 Task: Schedule a 30-minute meeting to plan a product launch.
Action: Mouse moved to (79, 155)
Screenshot: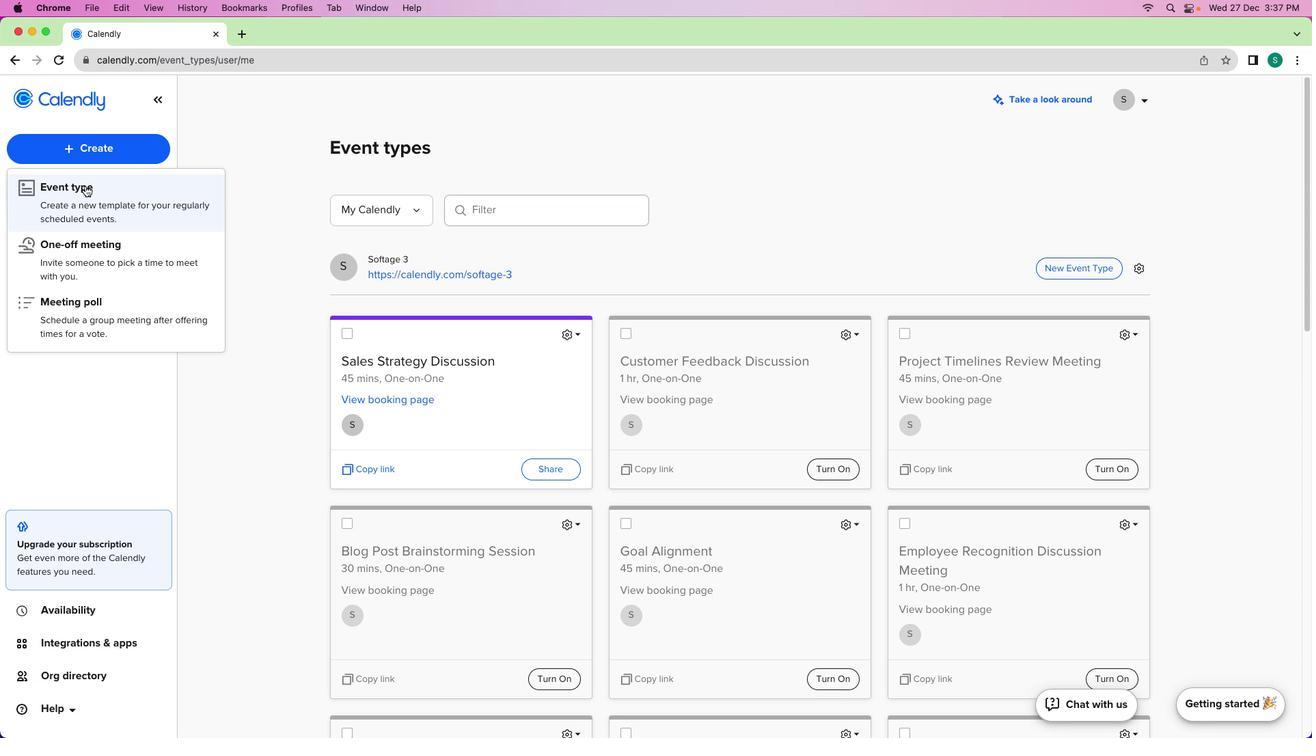
Action: Mouse pressed left at (79, 155)
Screenshot: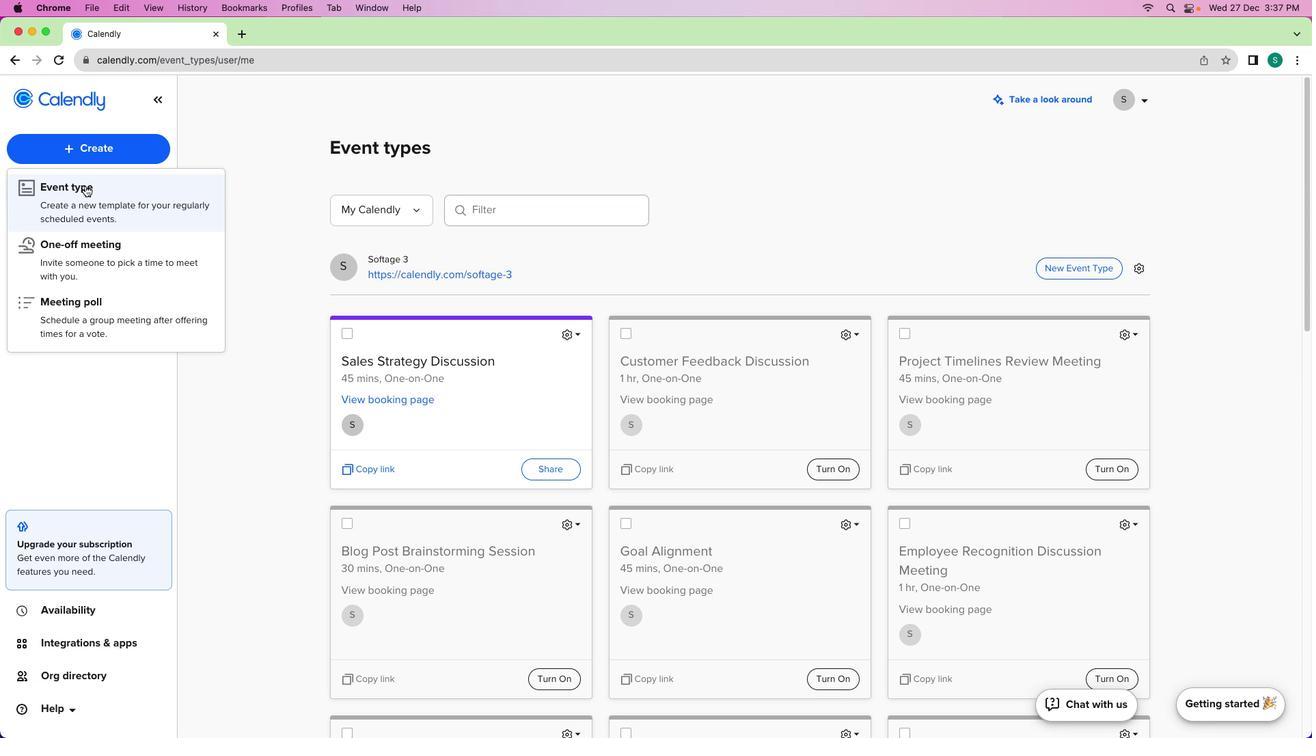 
Action: Mouse moved to (85, 185)
Screenshot: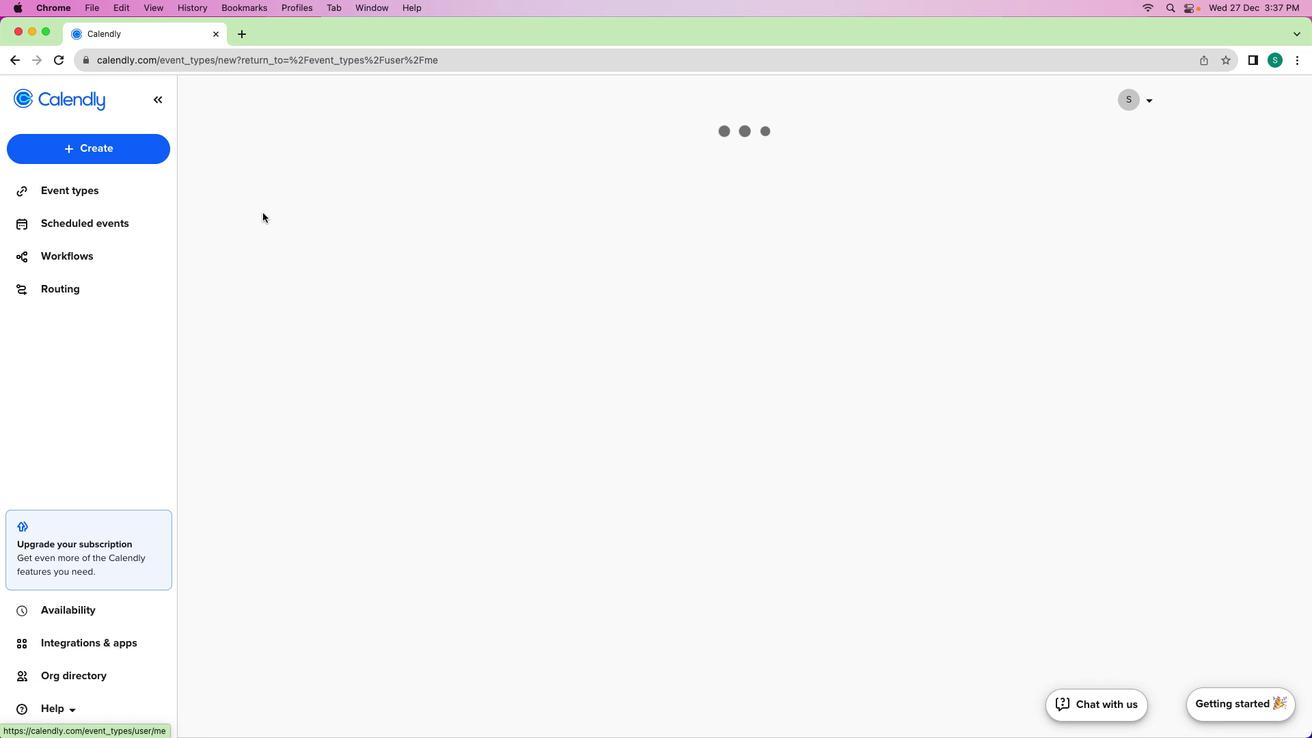 
Action: Mouse pressed left at (85, 185)
Screenshot: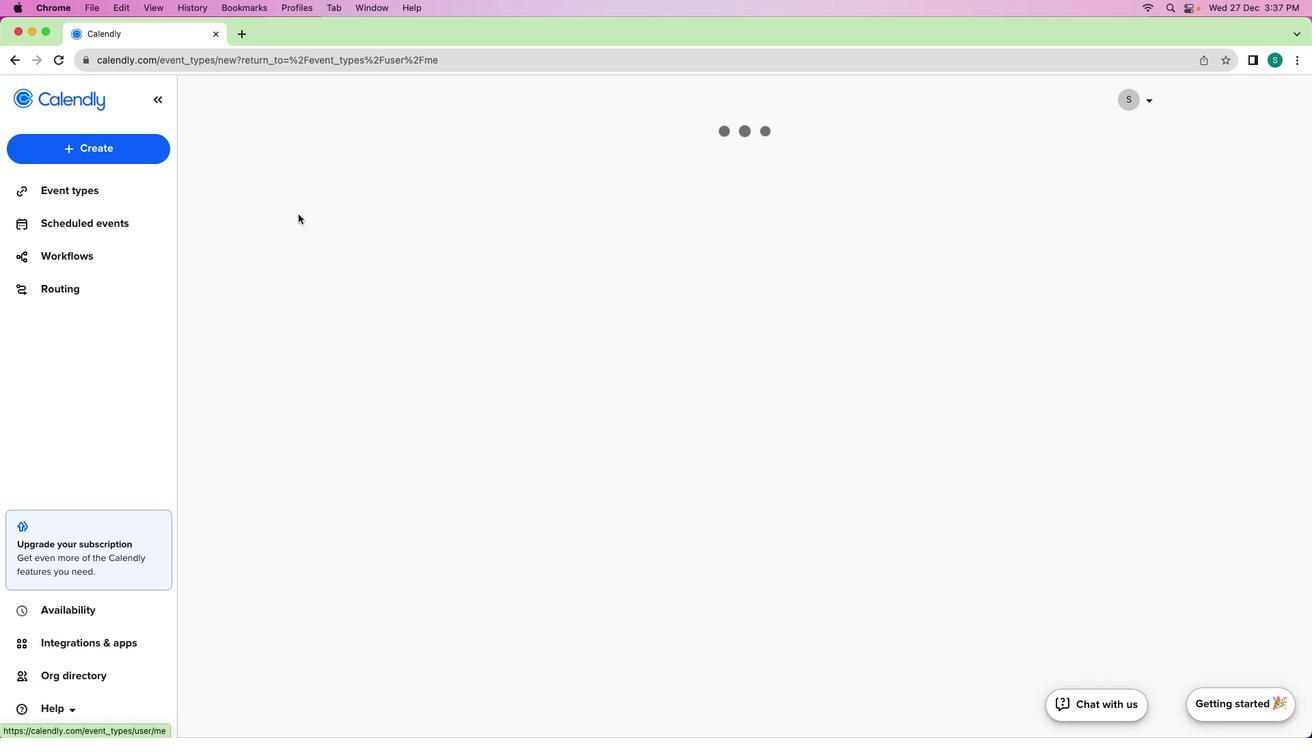 
Action: Mouse moved to (487, 265)
Screenshot: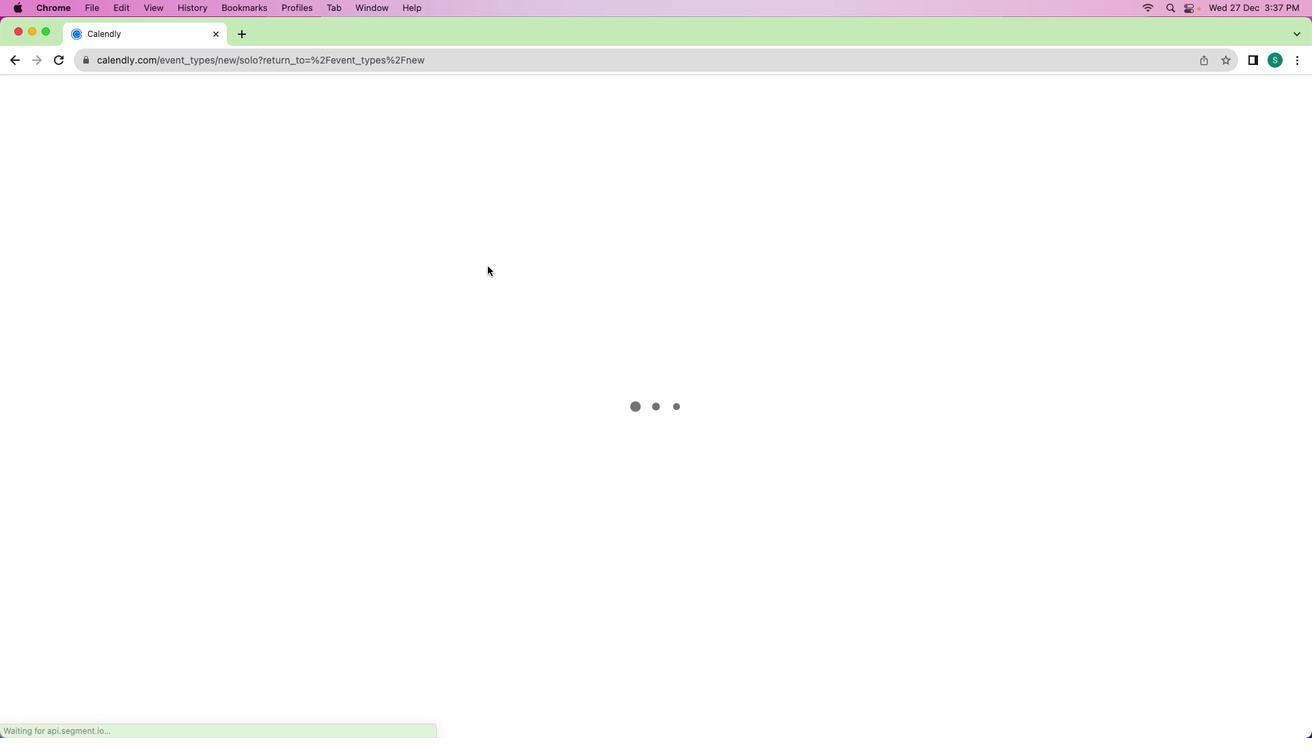 
Action: Mouse pressed left at (487, 265)
Screenshot: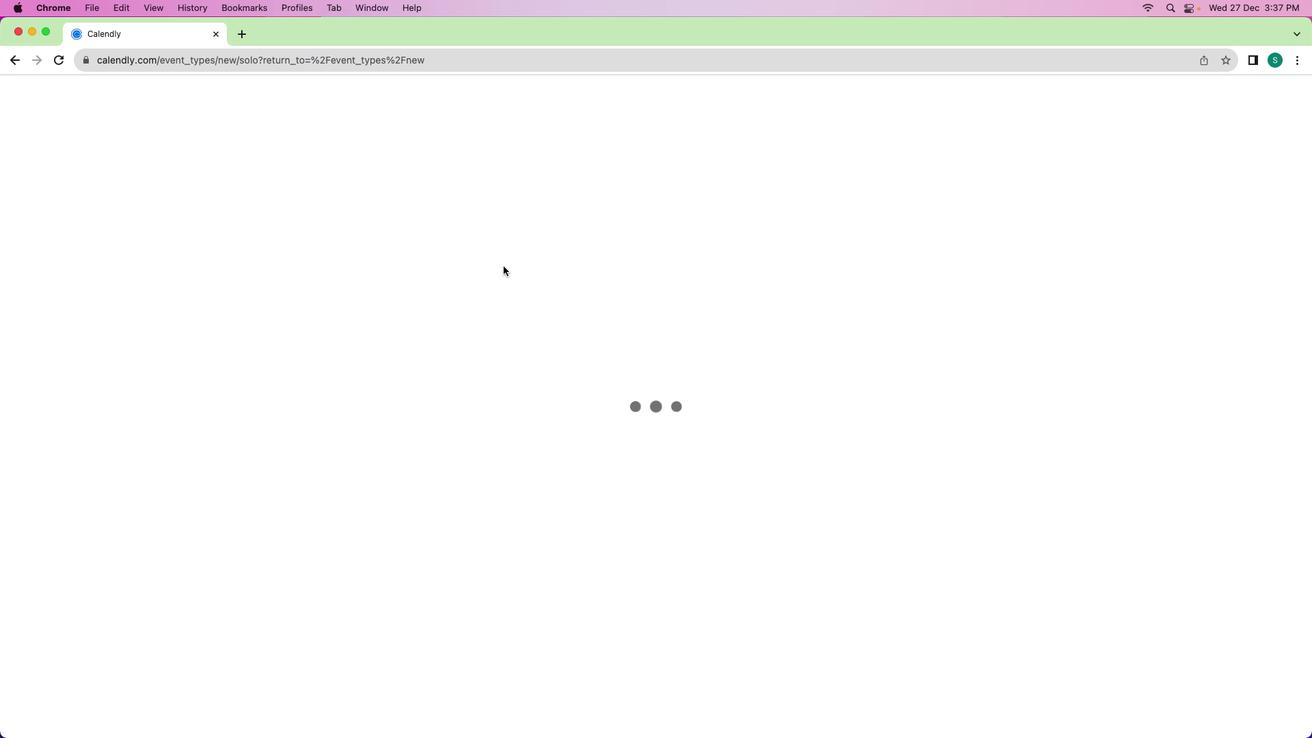 
Action: Mouse moved to (205, 214)
Screenshot: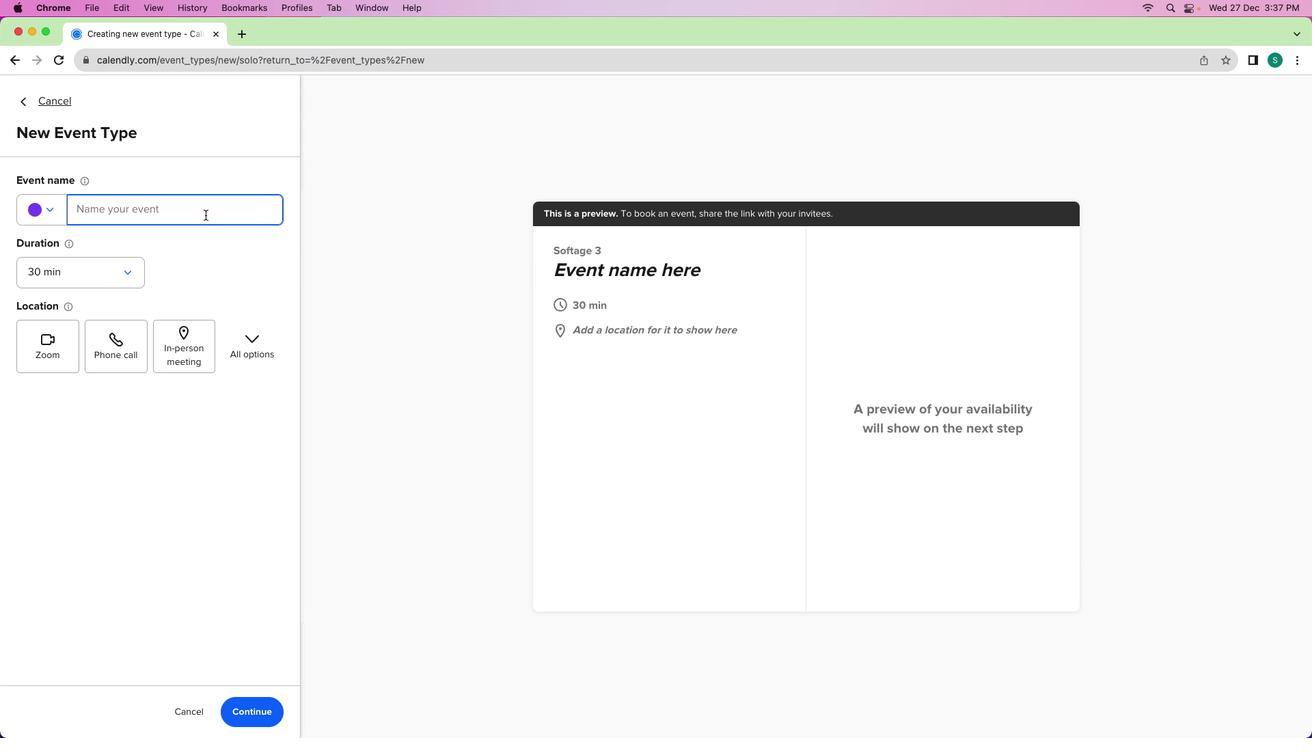 
Action: Mouse pressed left at (205, 214)
Screenshot: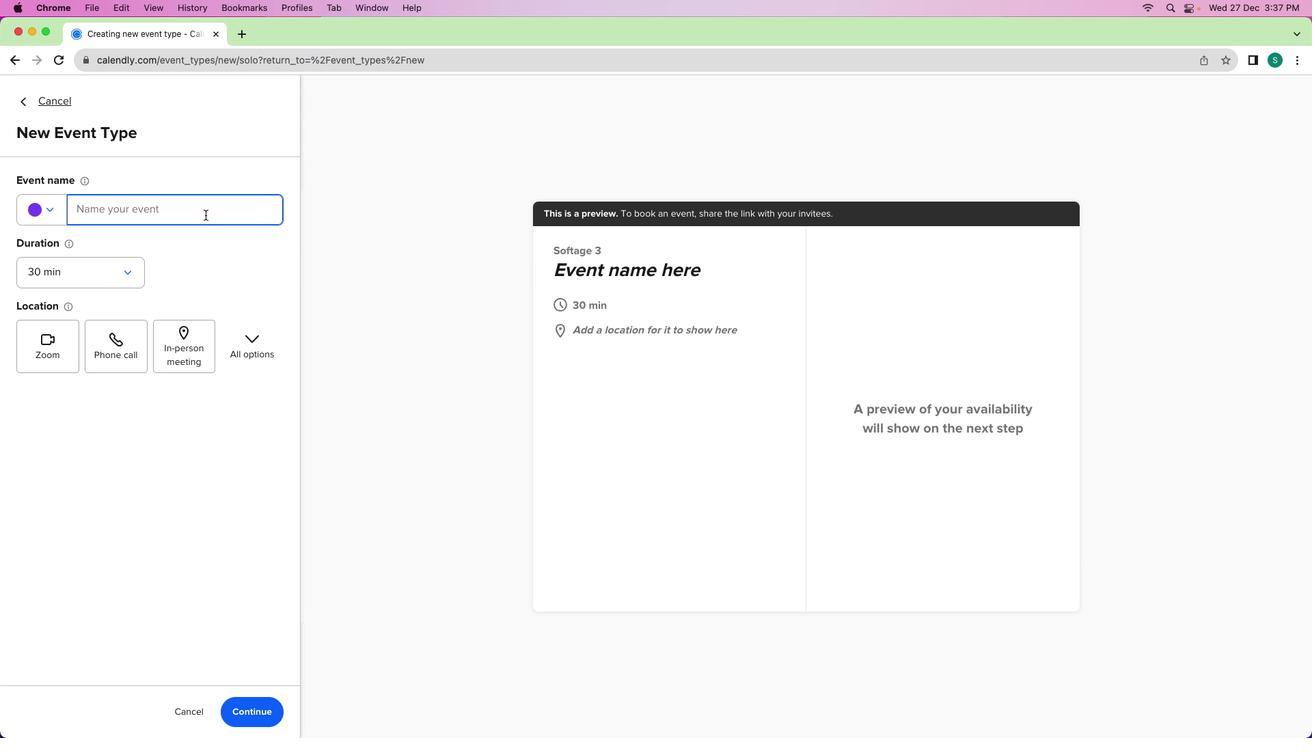 
Action: Mouse moved to (205, 214)
Screenshot: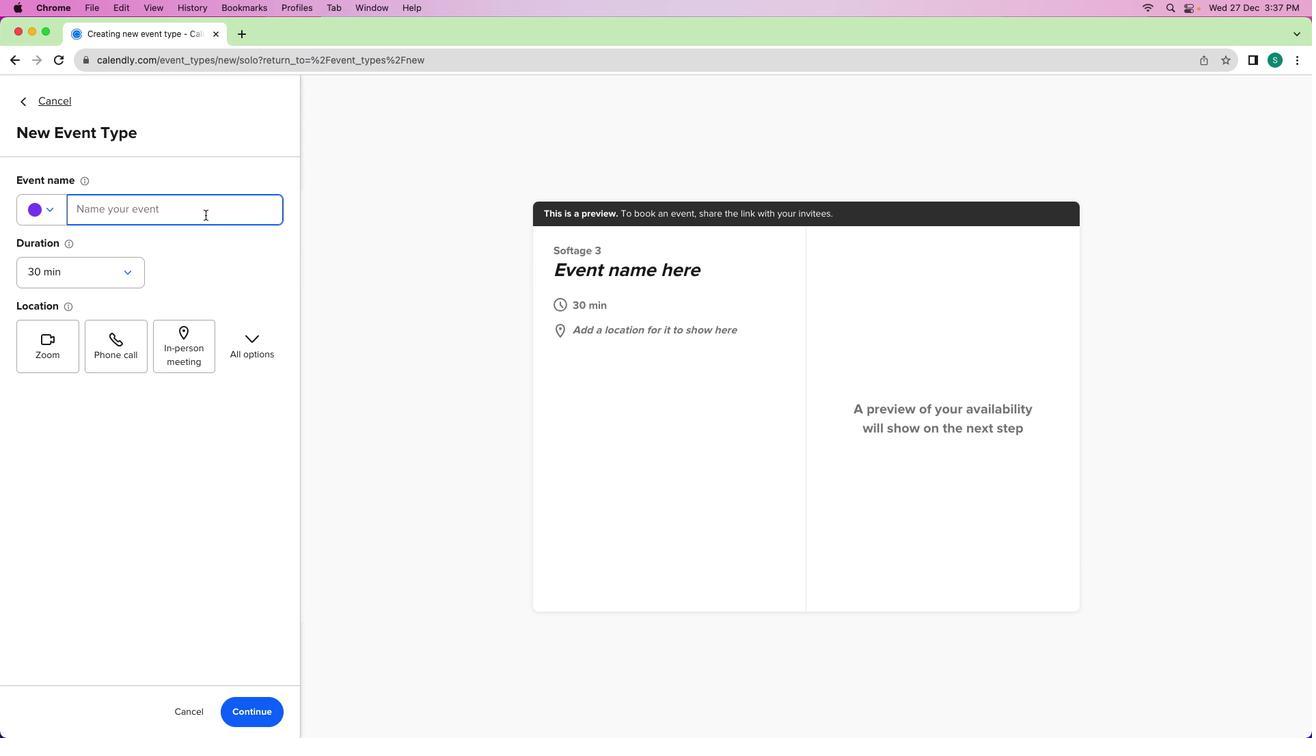 
Action: Key pressed Key.shift'P''r''o''d''u''c''t'Key.spaceKey.shift'L''a''u''n''c''h'Key.spaceKey.shift'P''l''a''n''n''i''n''g'Key.spaceKey.shift'M''e''e''t''i''n''g'
Screenshot: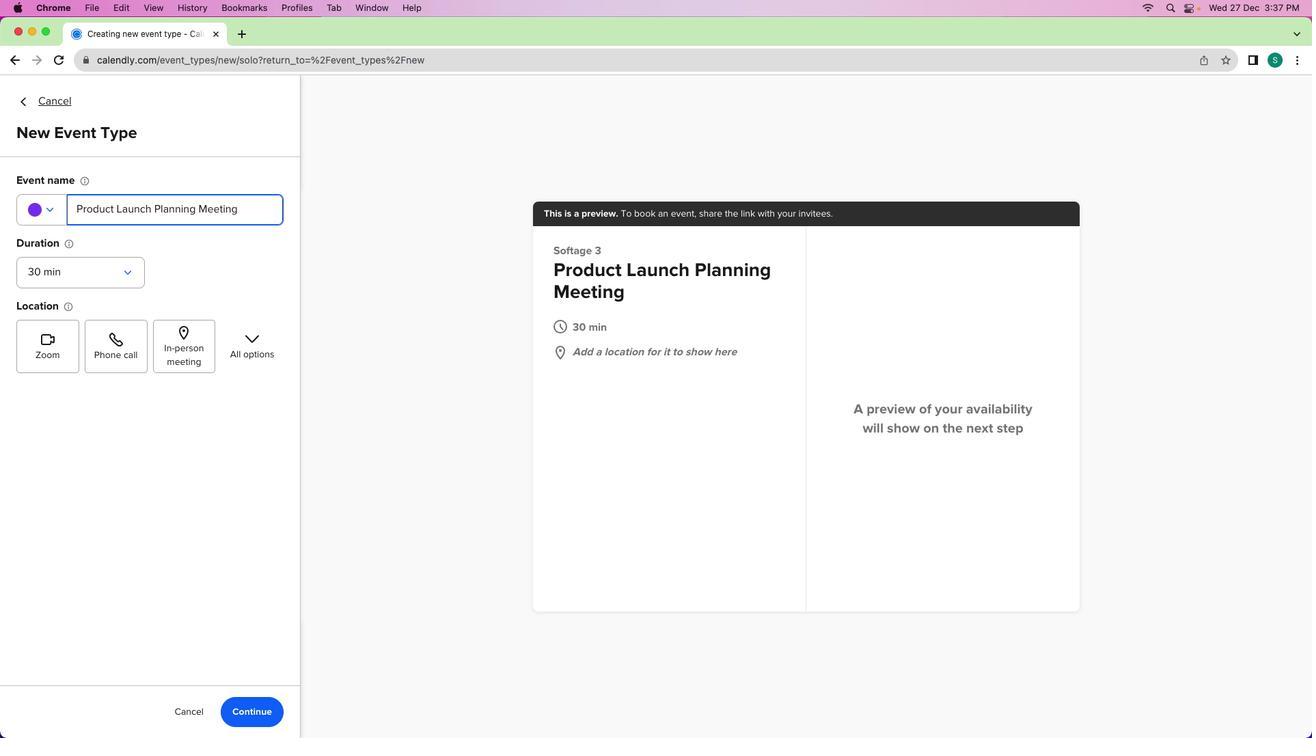 
Action: Mouse moved to (112, 274)
Screenshot: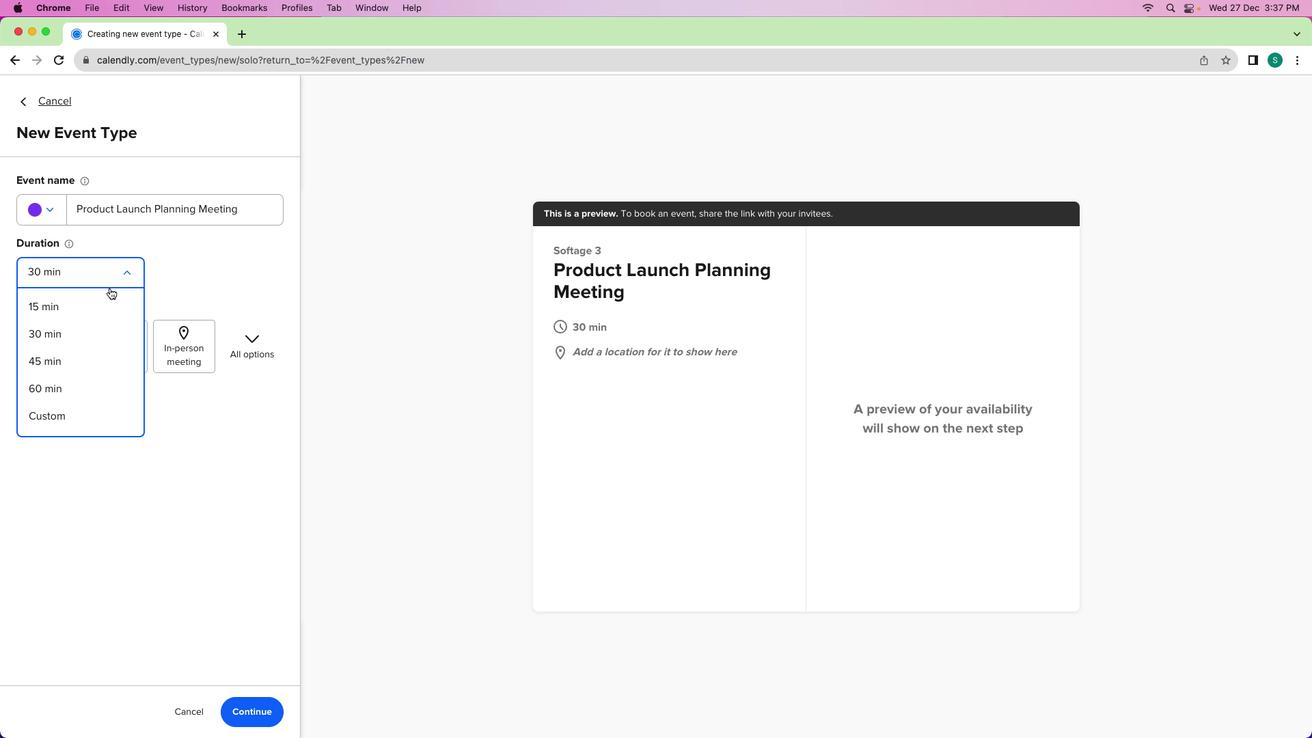 
Action: Mouse pressed left at (112, 274)
Screenshot: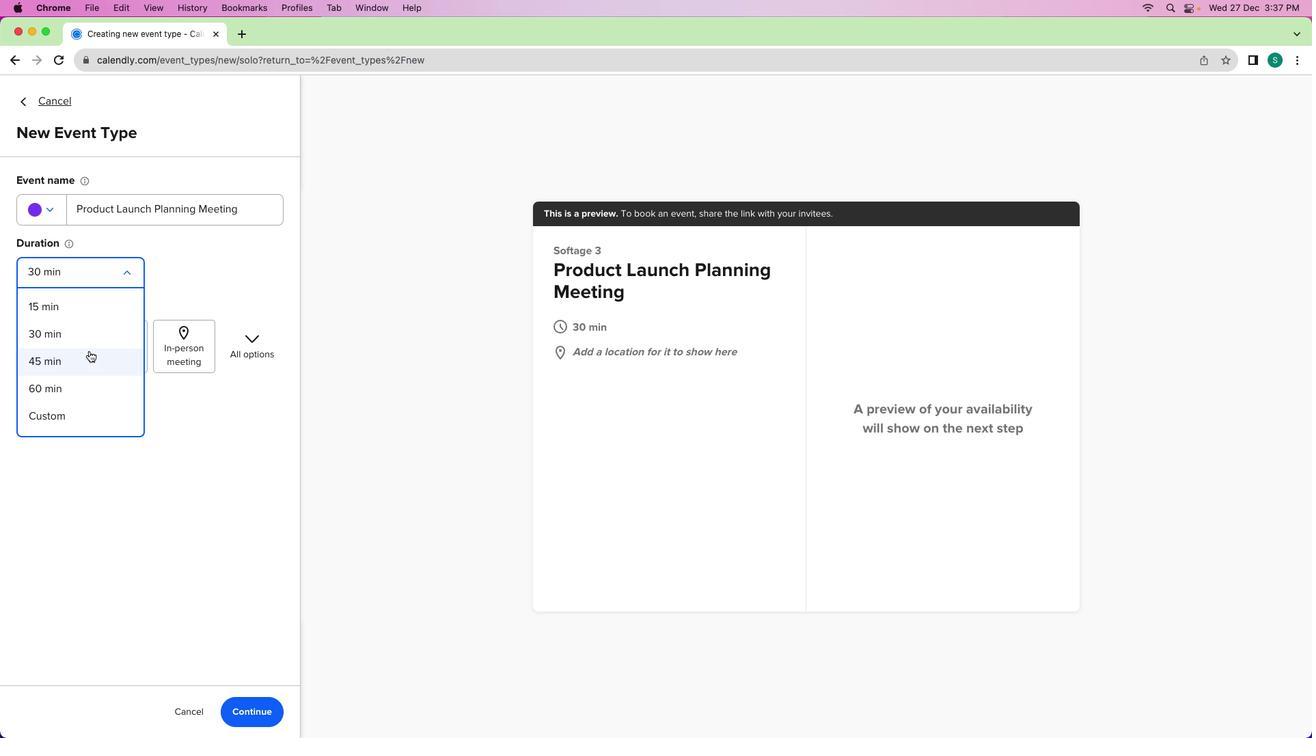 
Action: Mouse moved to (77, 326)
Screenshot: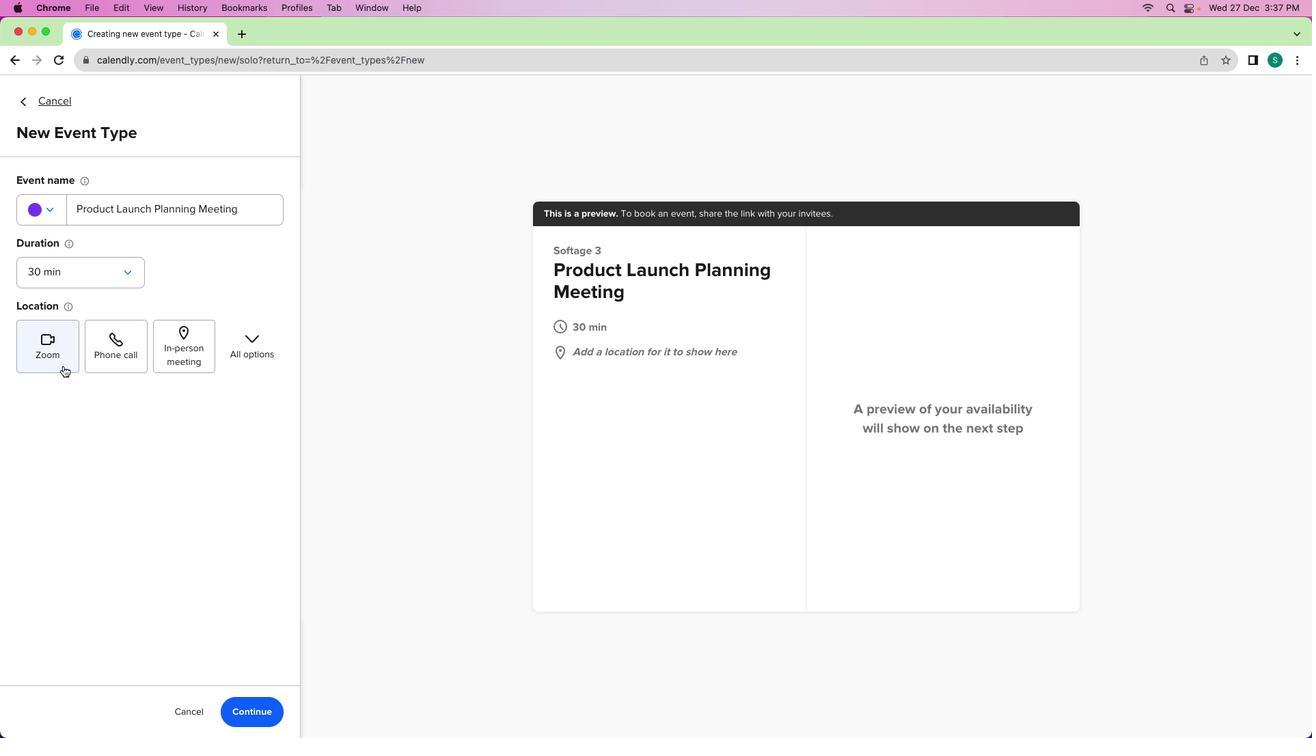 
Action: Mouse pressed left at (77, 326)
Screenshot: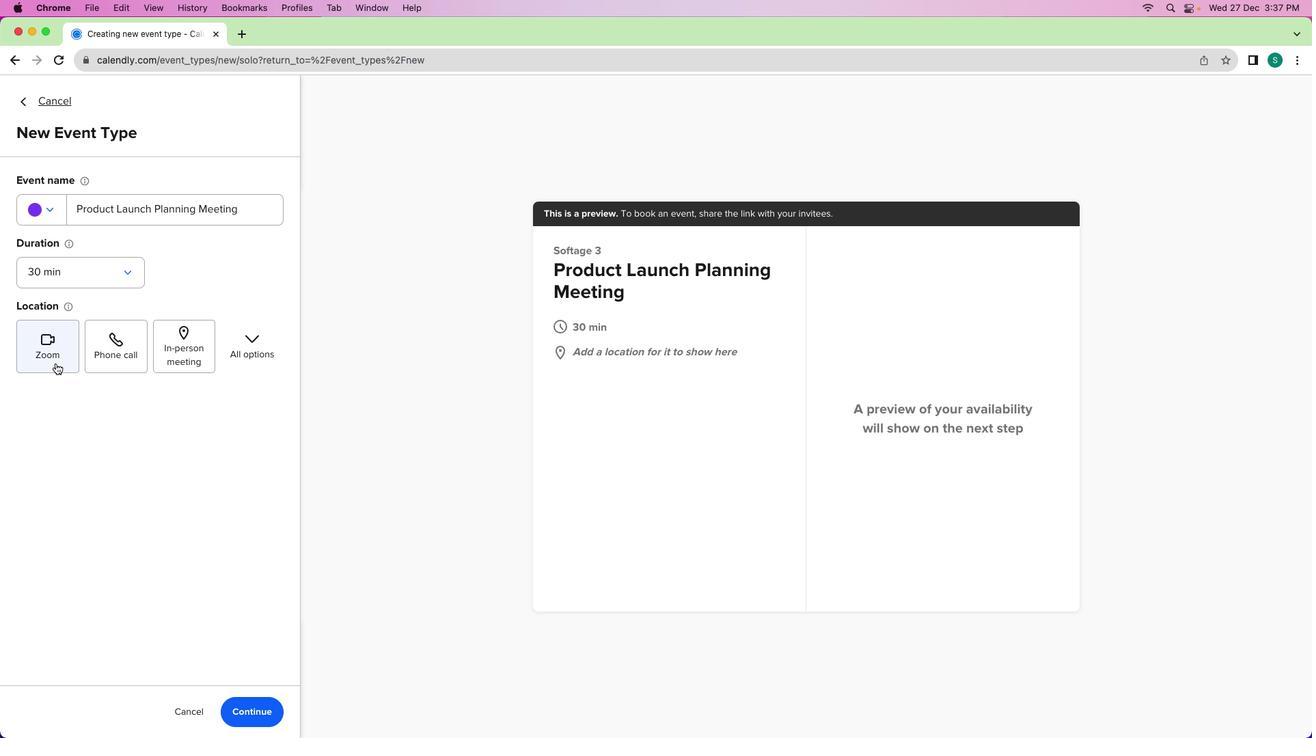 
Action: Mouse moved to (55, 363)
Screenshot: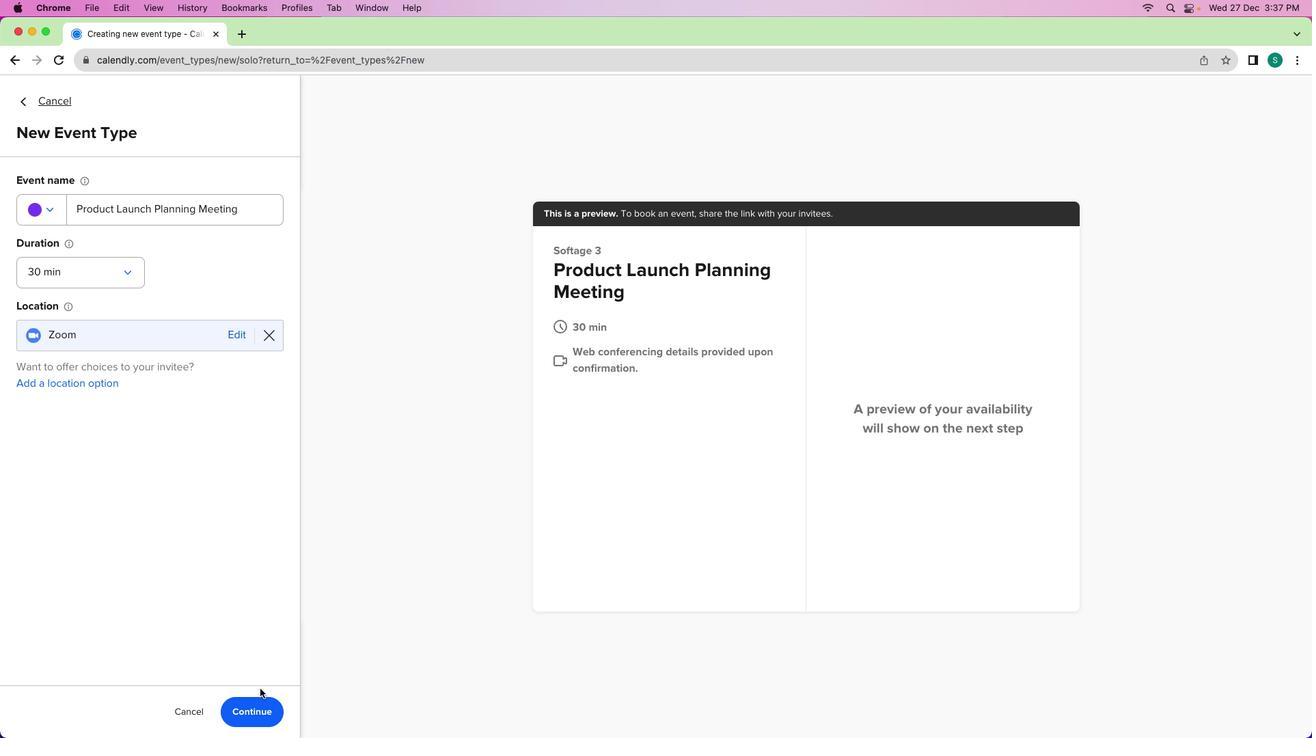 
Action: Mouse pressed left at (55, 363)
Screenshot: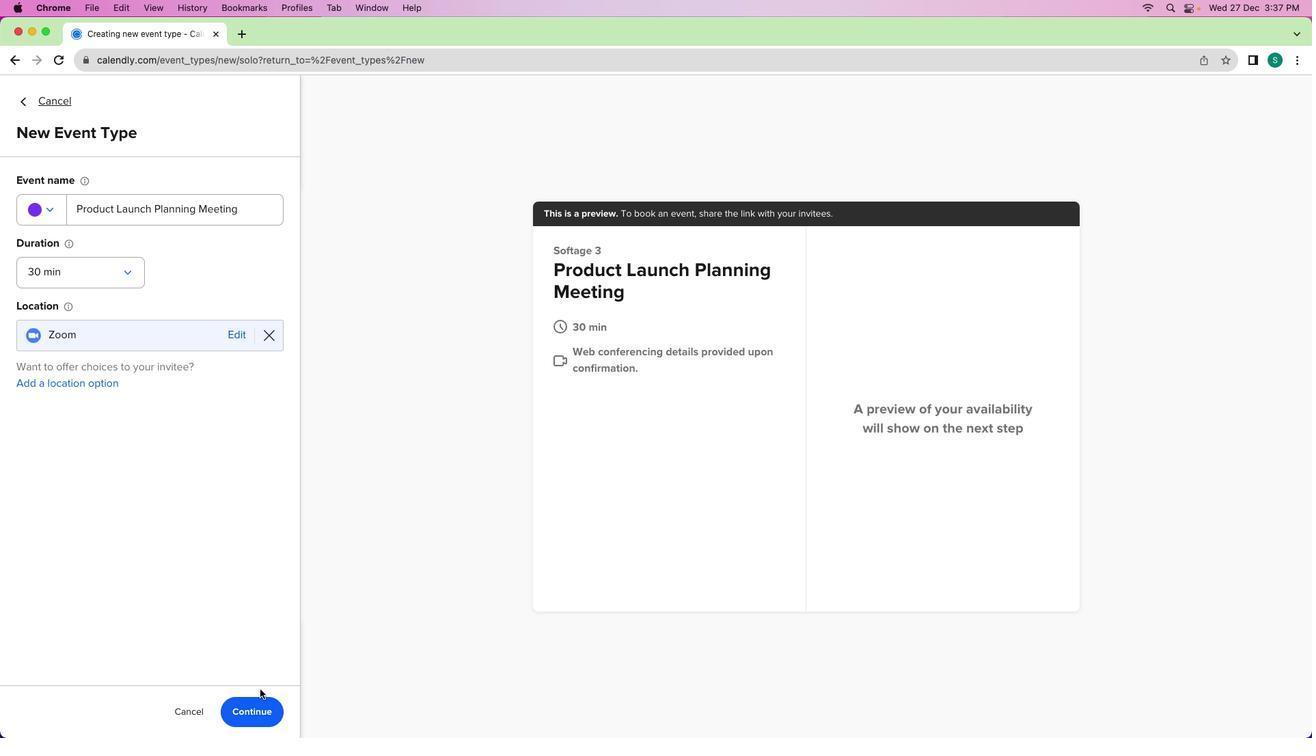 
Action: Mouse moved to (257, 700)
Screenshot: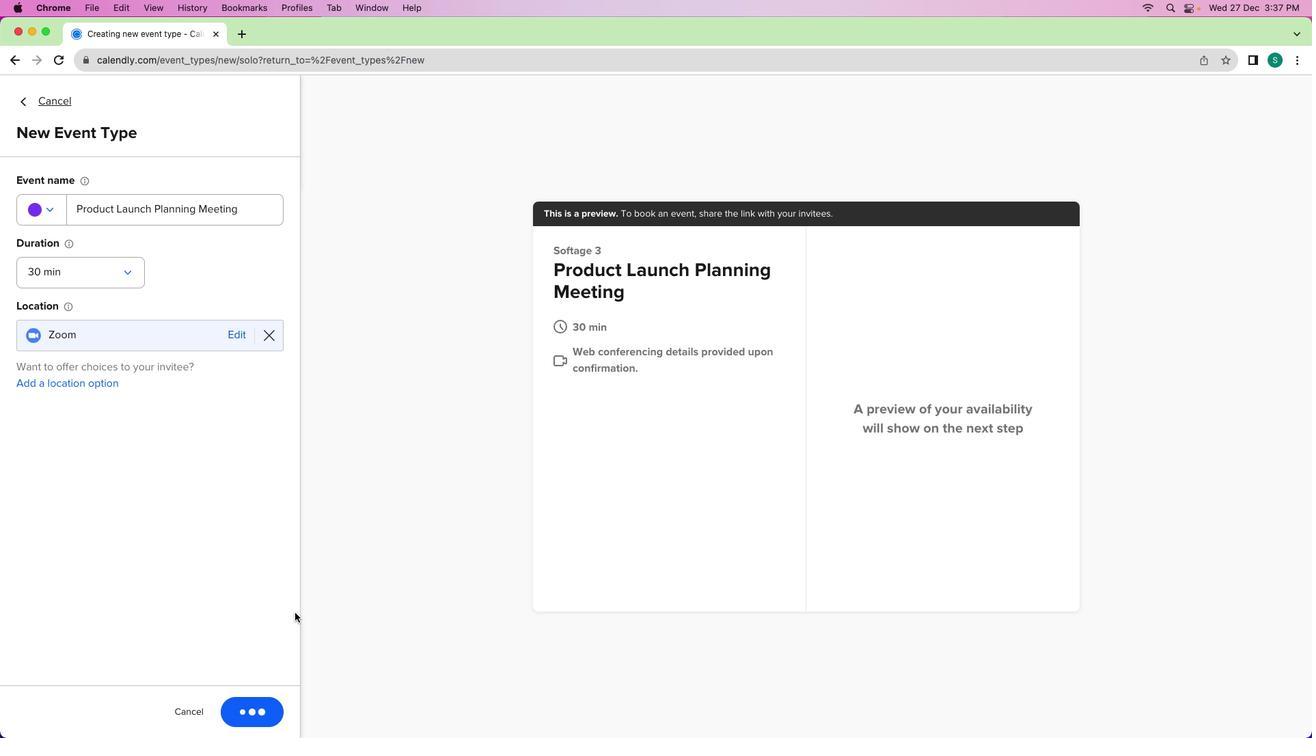 
Action: Mouse pressed left at (257, 700)
Screenshot: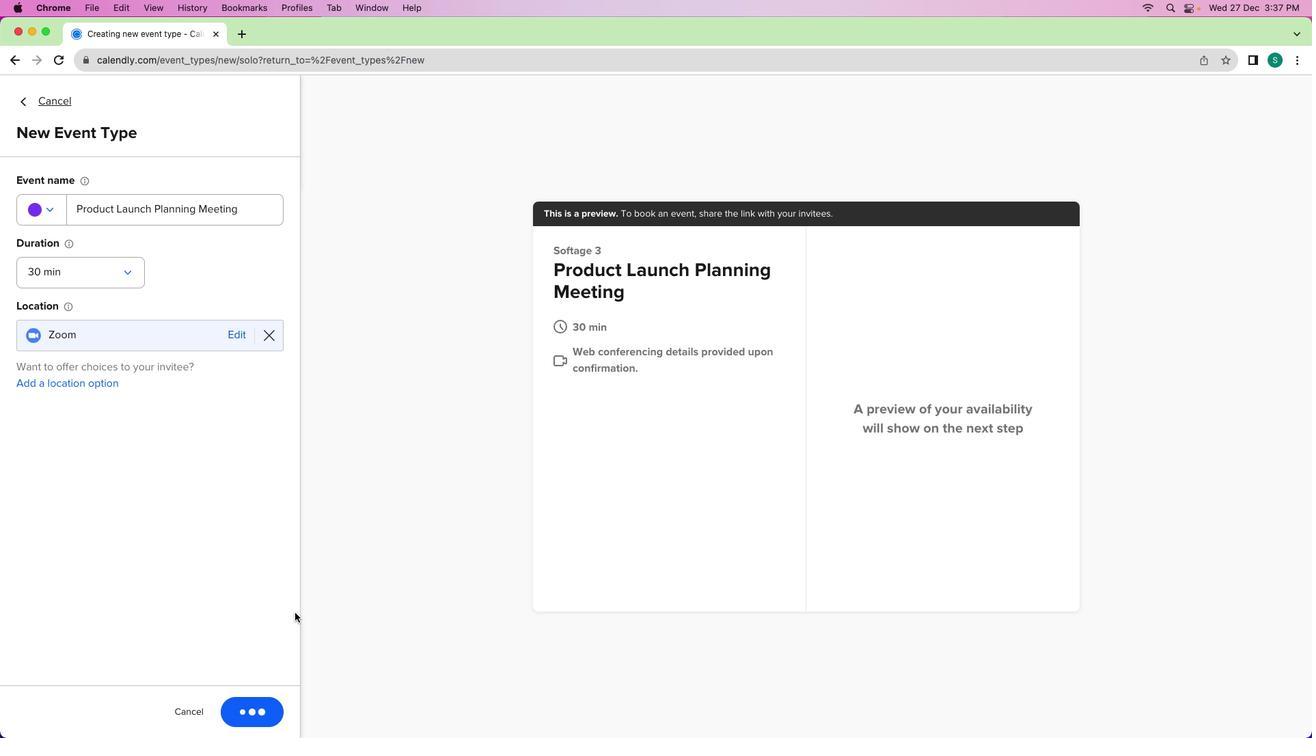 
Action: Mouse moved to (180, 242)
Screenshot: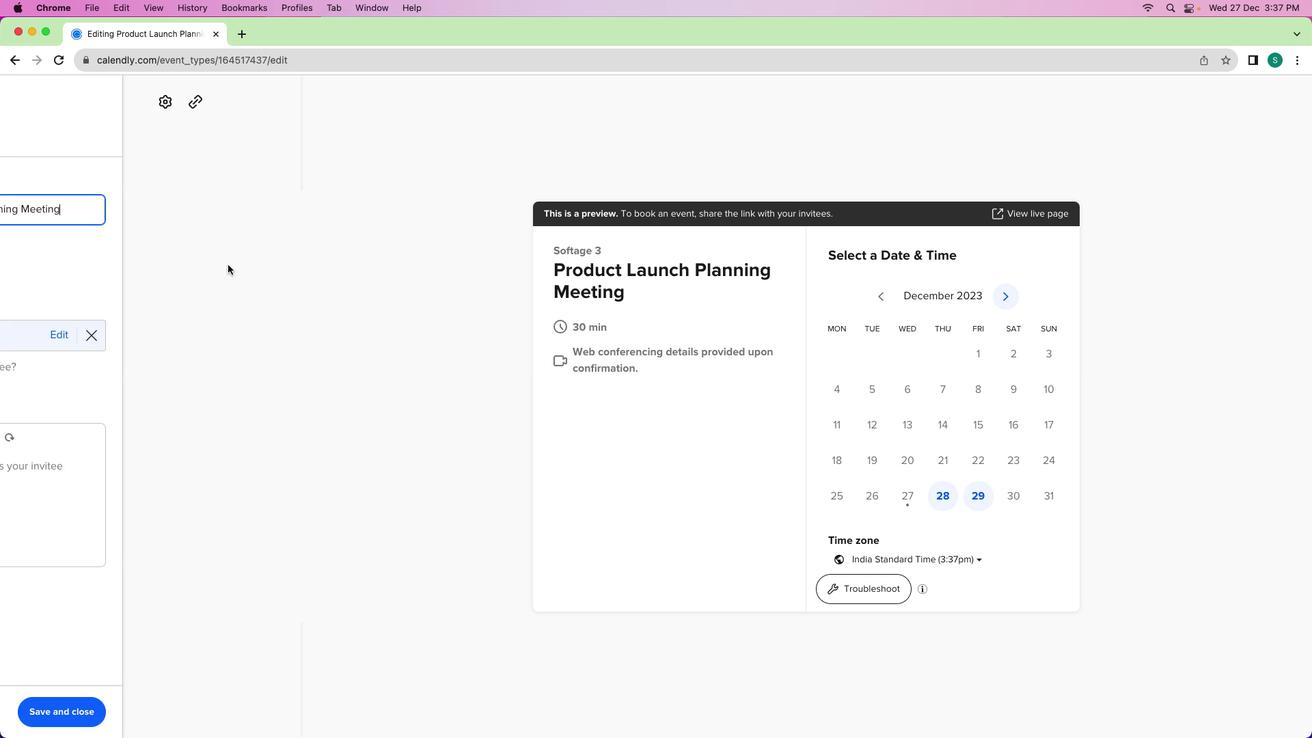 
Action: Mouse pressed left at (180, 242)
Screenshot: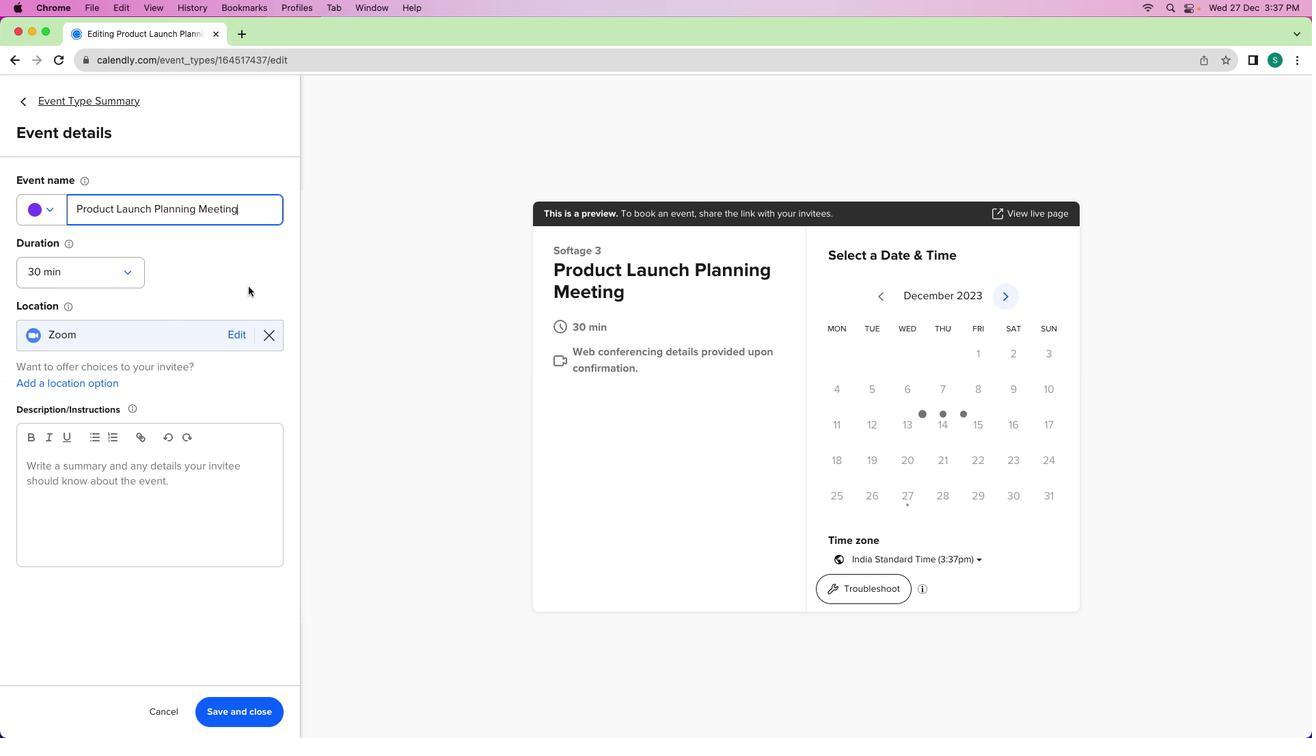 
Action: Mouse moved to (129, 470)
Screenshot: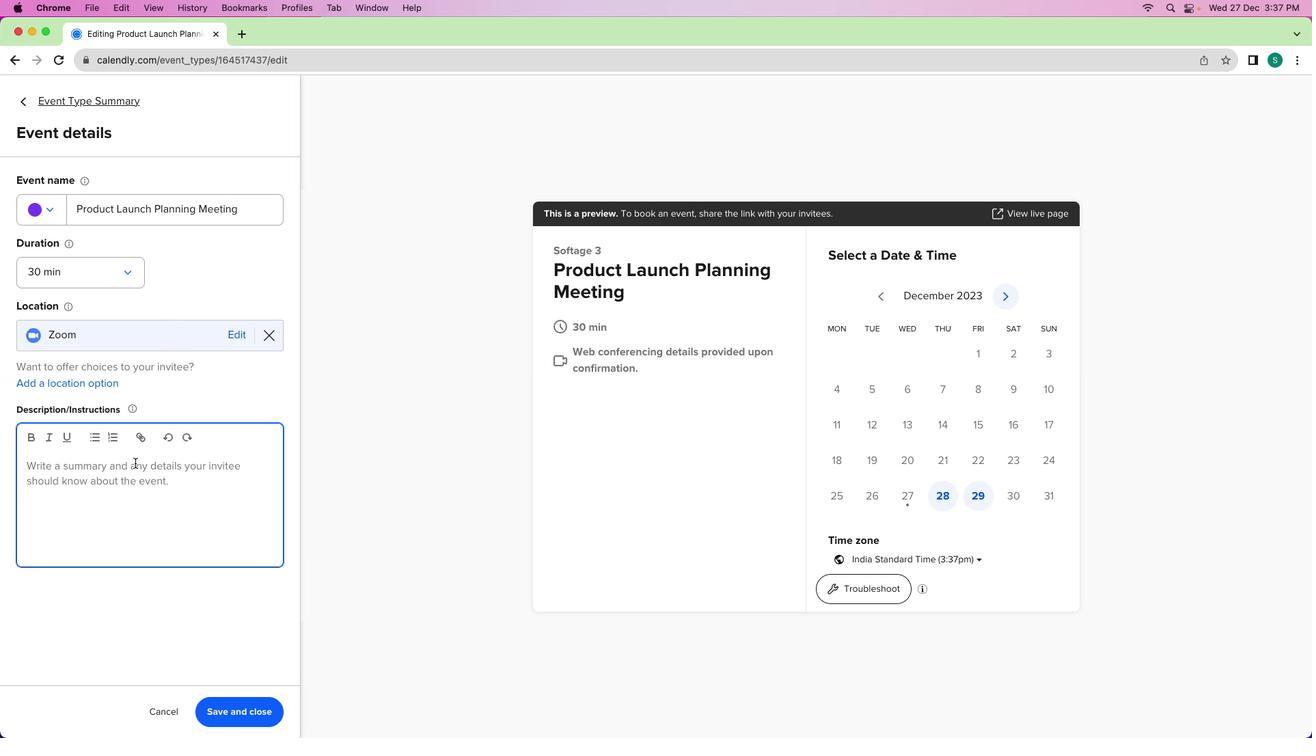 
Action: Mouse pressed left at (129, 470)
Screenshot: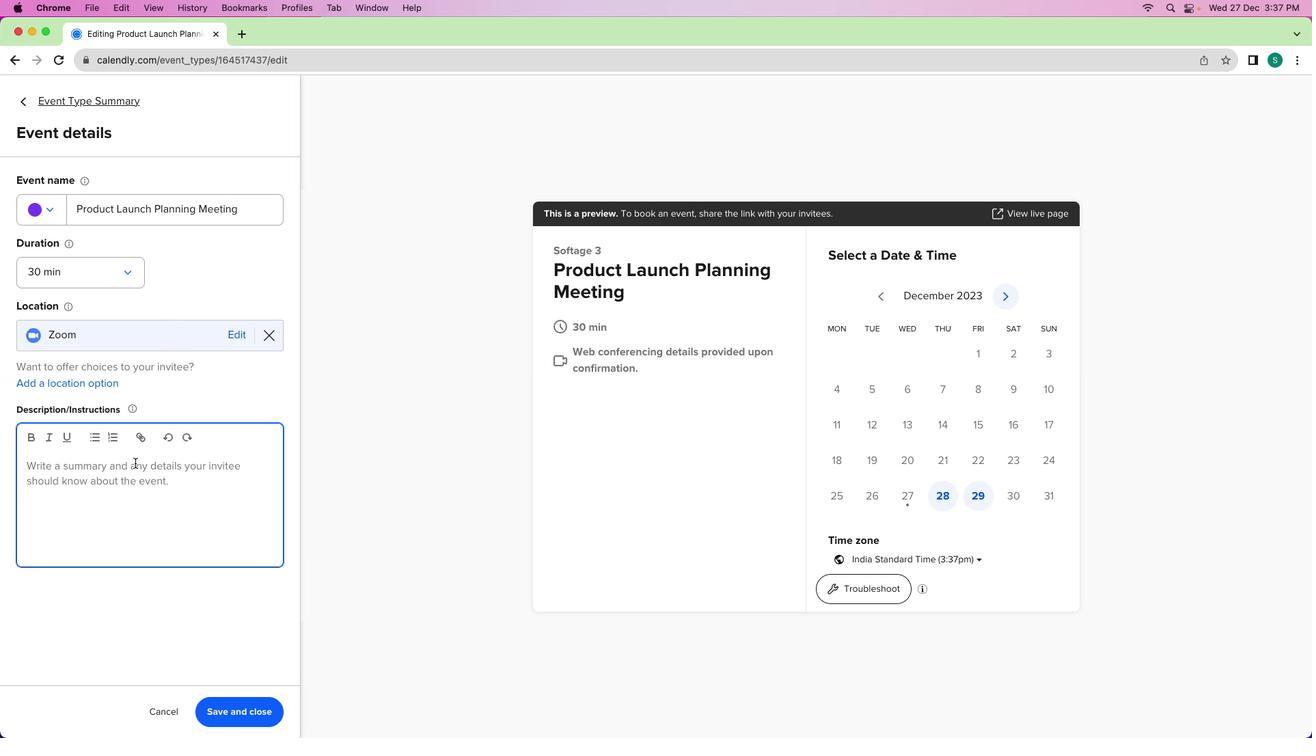 
Action: Mouse moved to (135, 463)
Screenshot: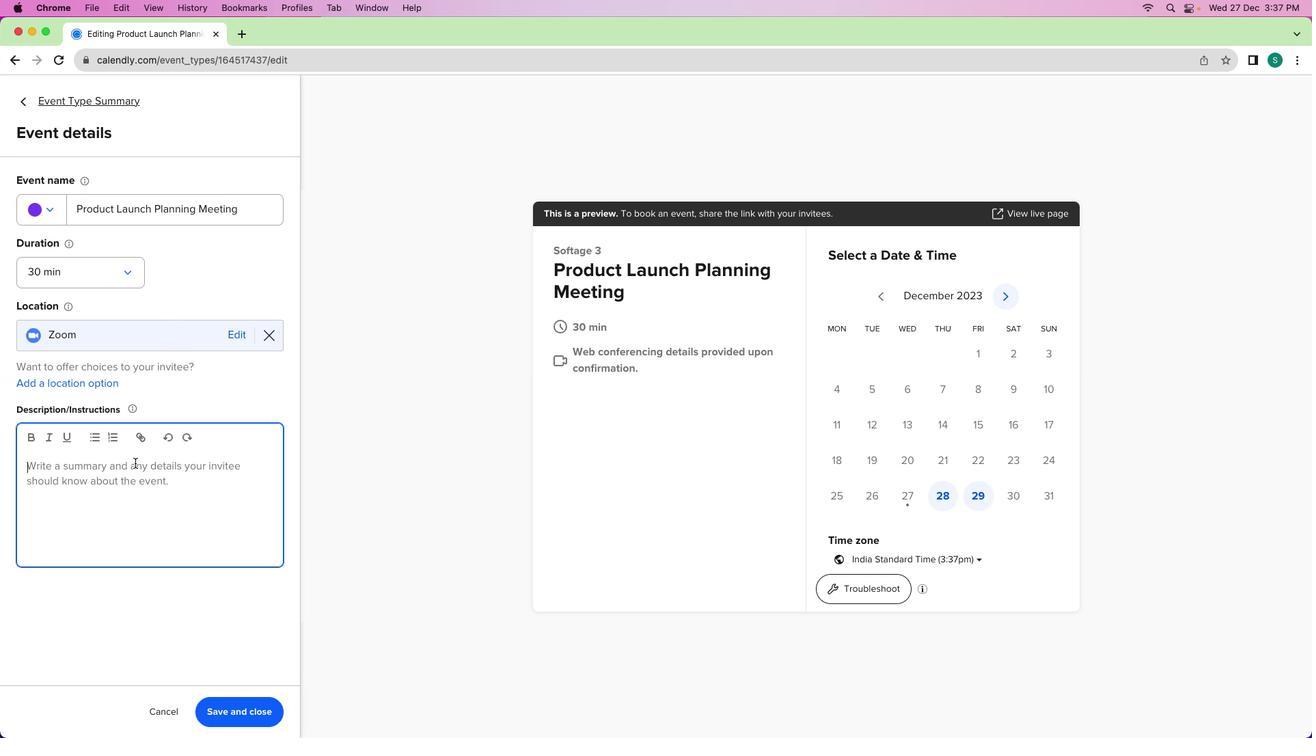 
Action: Key pressed Key.shift'H''i'Key.space't''e''a''m'','Key.spaceKey.enterKey.enterKey.shift'L''s''t'Key.backspaceKey.backspace'e''t''s'Key.backspace"'"'s'Key.space'e''n''s''u''r''e'Key.space'a'Key.space's''u''c''c''e''s''s''f''u''l'Key.space'p''r''o''d''u''c''t'Key.space'l''a''u''n''c''h'Key.spaceKey.backspaceKey.shift_r'!'Key.spaceKey.shift'I'"'"'v''e'Key.space's''c''h''e''d''u''l''e''d'Key.space'a'Key.space'3''0''-''m''i''n''u''t''e'Key.space'p''r''o'Key.backspaceKey.backspaceKey.backspaceKey.shift'P''r''o''d''u''c''t'Key.spaceKey.shift'L''u''a''n'Key.backspaceKey.backspaceKey.backspace'a''u''n''c''h'Key.spaceKey.shift'P''l''a''n''n''i''n''g'Key.spaceKey.shift'M''e''e''t''i''n''g''.'Key.spaceKey.shift'W''e'"'"'l''l'Key.space'c''o''v''e''r'Key.space't''h''e'Key.space'k''e''y'Key.space'a''s''p''e''c''t''s'Key.space's''u''c''h'Key.space'a''s'Key.space's''t''r''a''t''e''g''y'','Key.space't''i''m''e''l''i''n''e'','Key.space'a''n''d'Key.space'r''e''s''p''o''s''i''b''i''l''i''t''i''e''s''.'Key.leftKey.leftKey.leftKey.leftKey.leftKey.leftKey.leftKey.leftKey.leftKey.leftKey.left'n'Key.downKey.enterKey.enterKey.shift'L''o''o''i''n''g'Key.spaceKey.leftKey.leftKey.leftKey.left'k'Key.down'f''o''r''w''a''r''d'Key.space't''o'Key.space'o''u''r'Key.space'c''o''l''l''a''b''o''r''a''t''i''o''n'Key.shift_r'!'
Screenshot: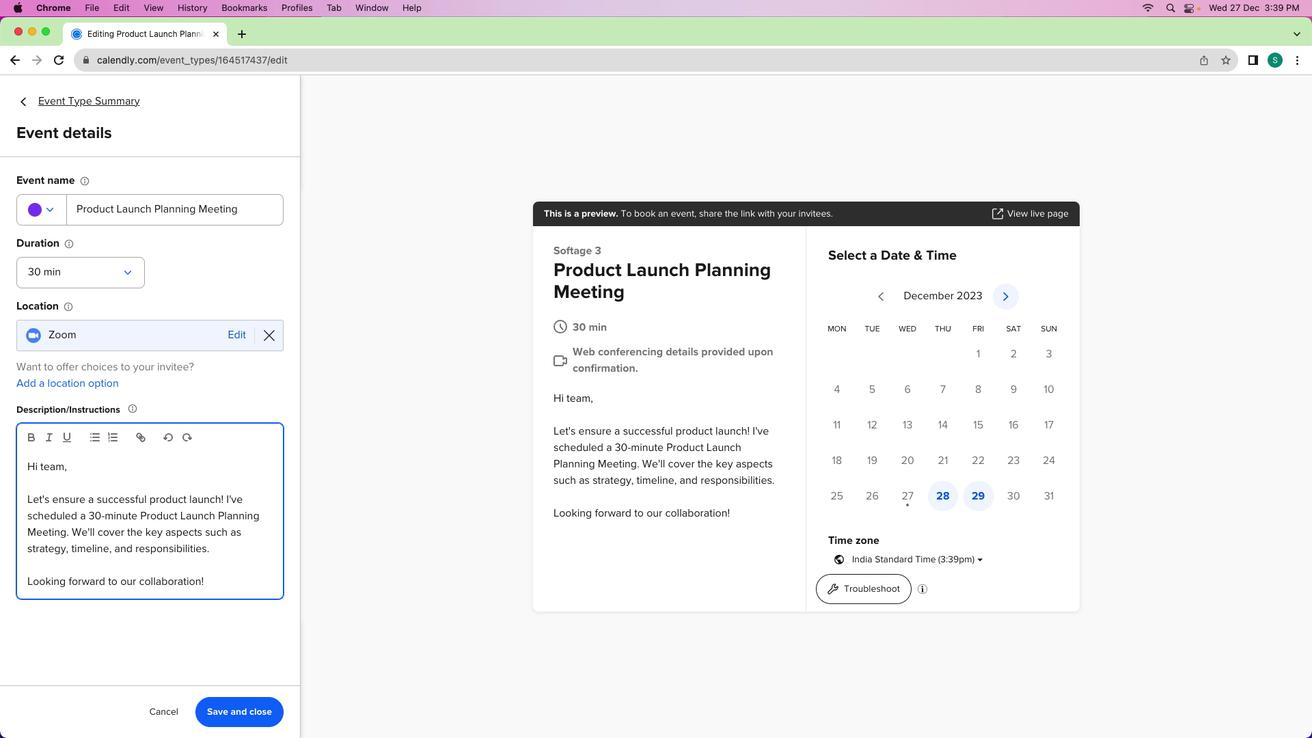 
Action: Mouse moved to (237, 711)
Screenshot: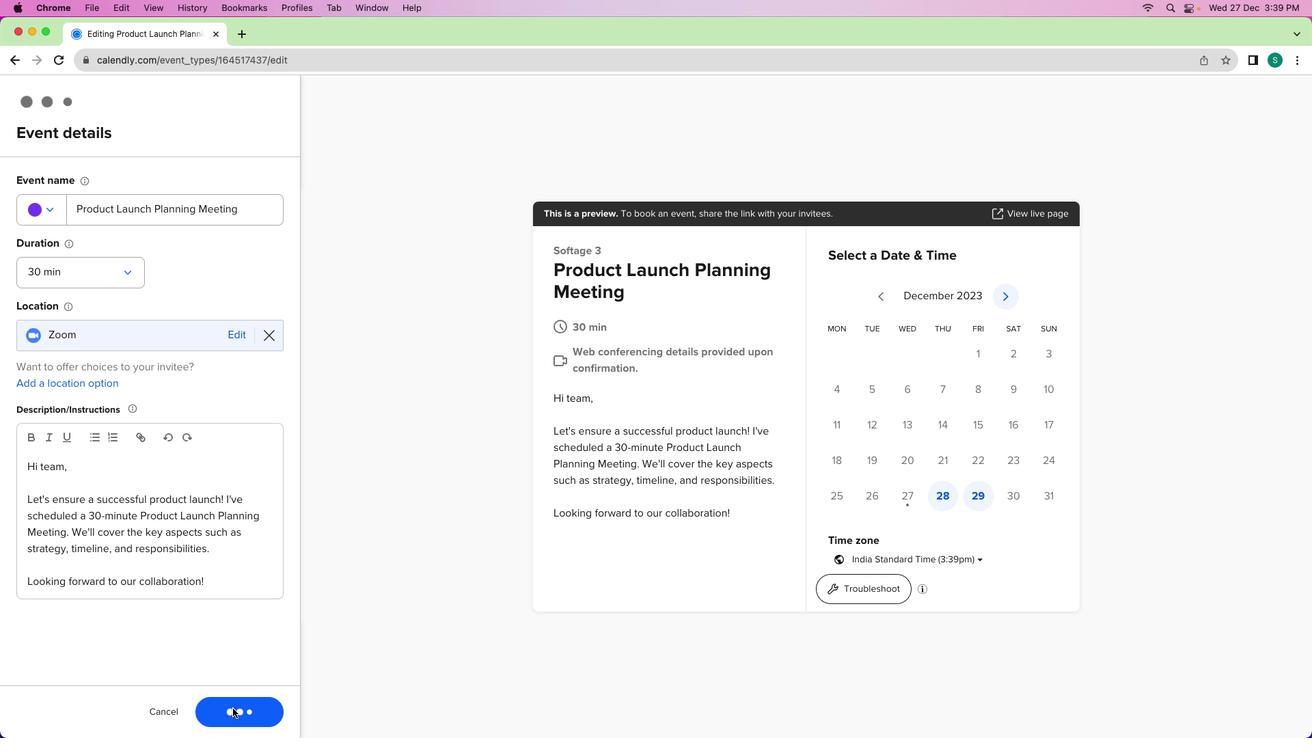 
Action: Mouse pressed left at (237, 711)
Screenshot: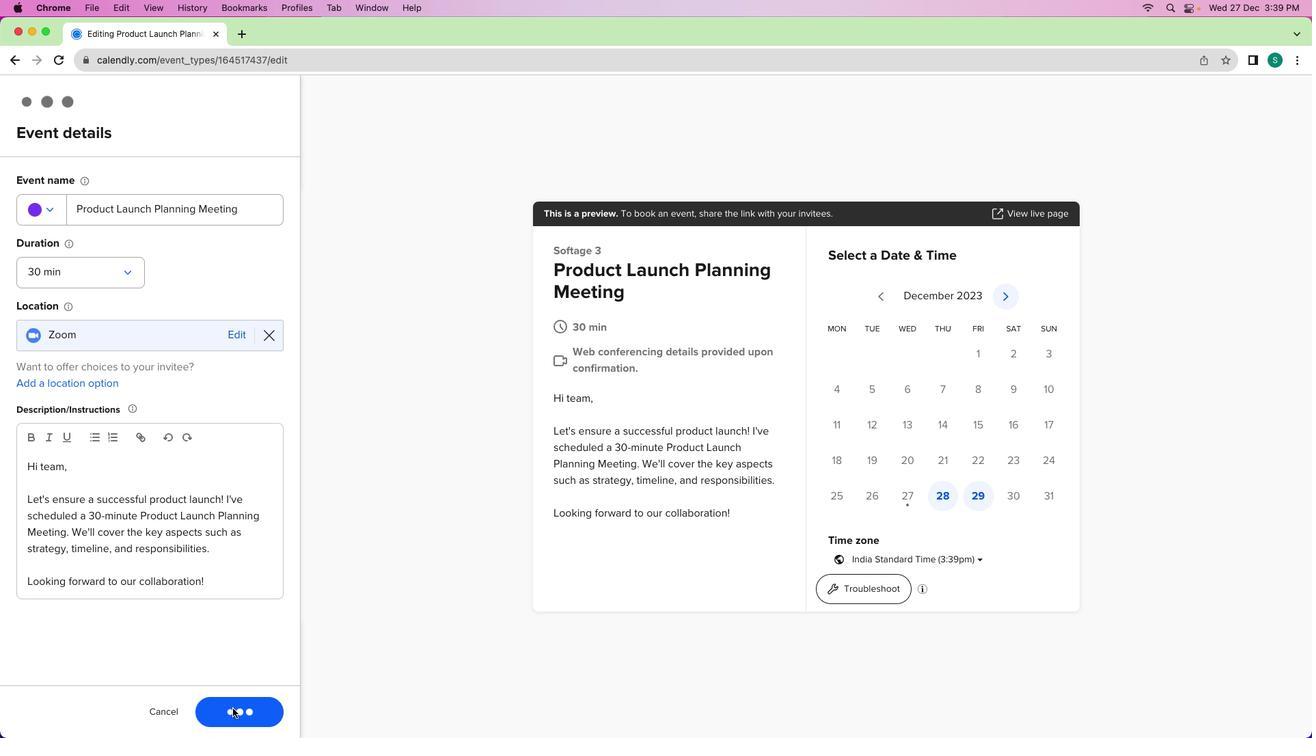 
Action: Mouse moved to (56, 105)
Screenshot: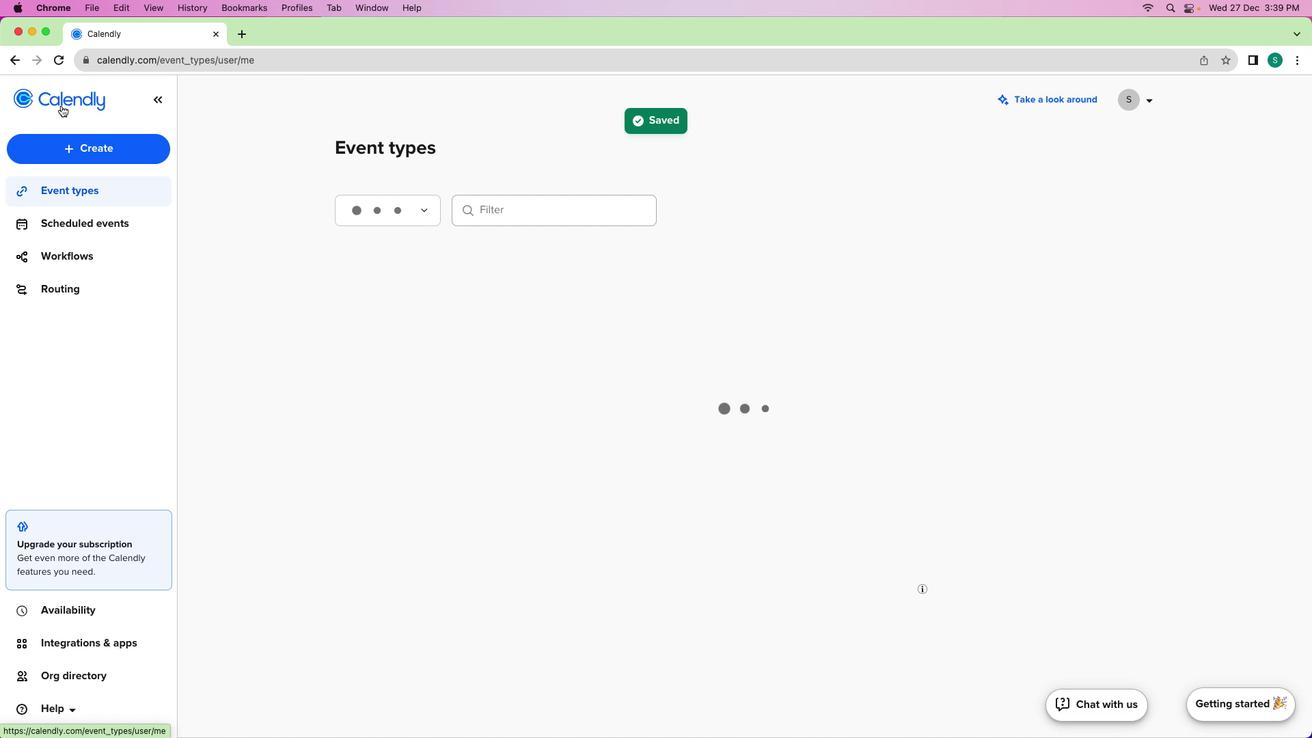 
Action: Mouse pressed left at (56, 105)
Screenshot: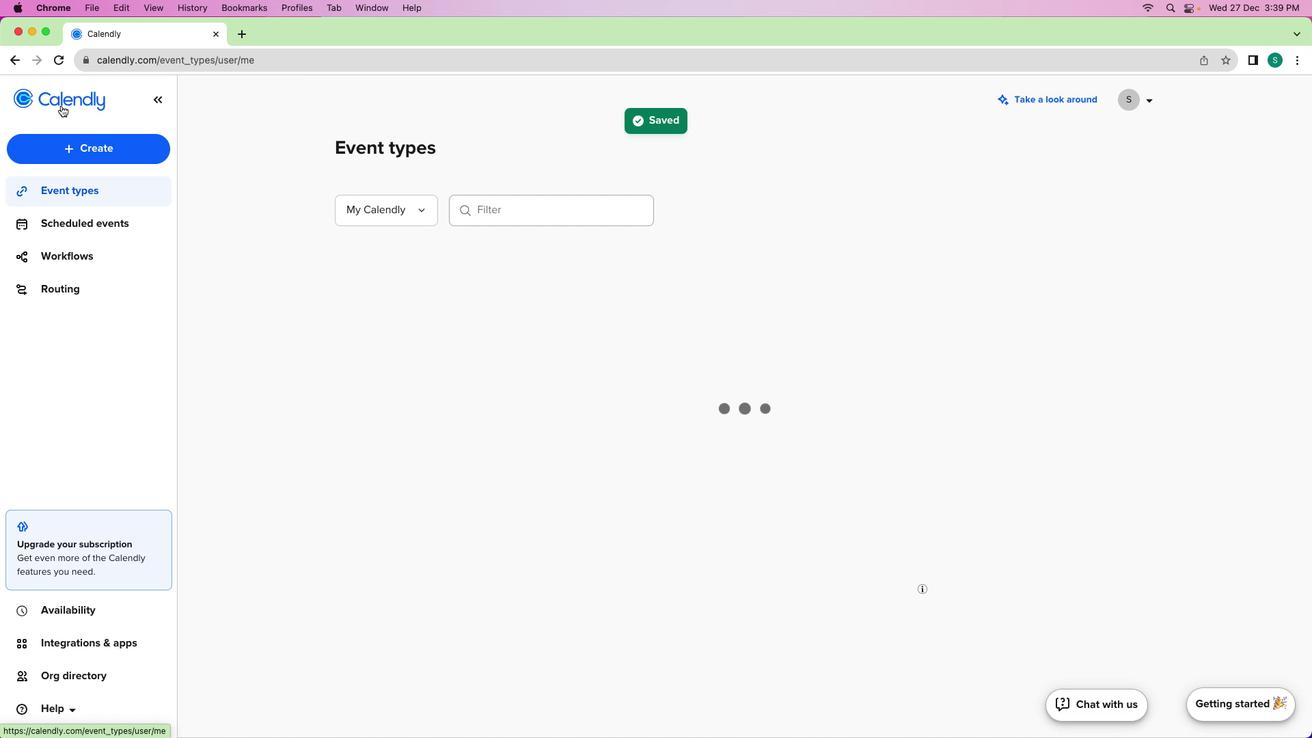
Action: Mouse moved to (429, 365)
Screenshot: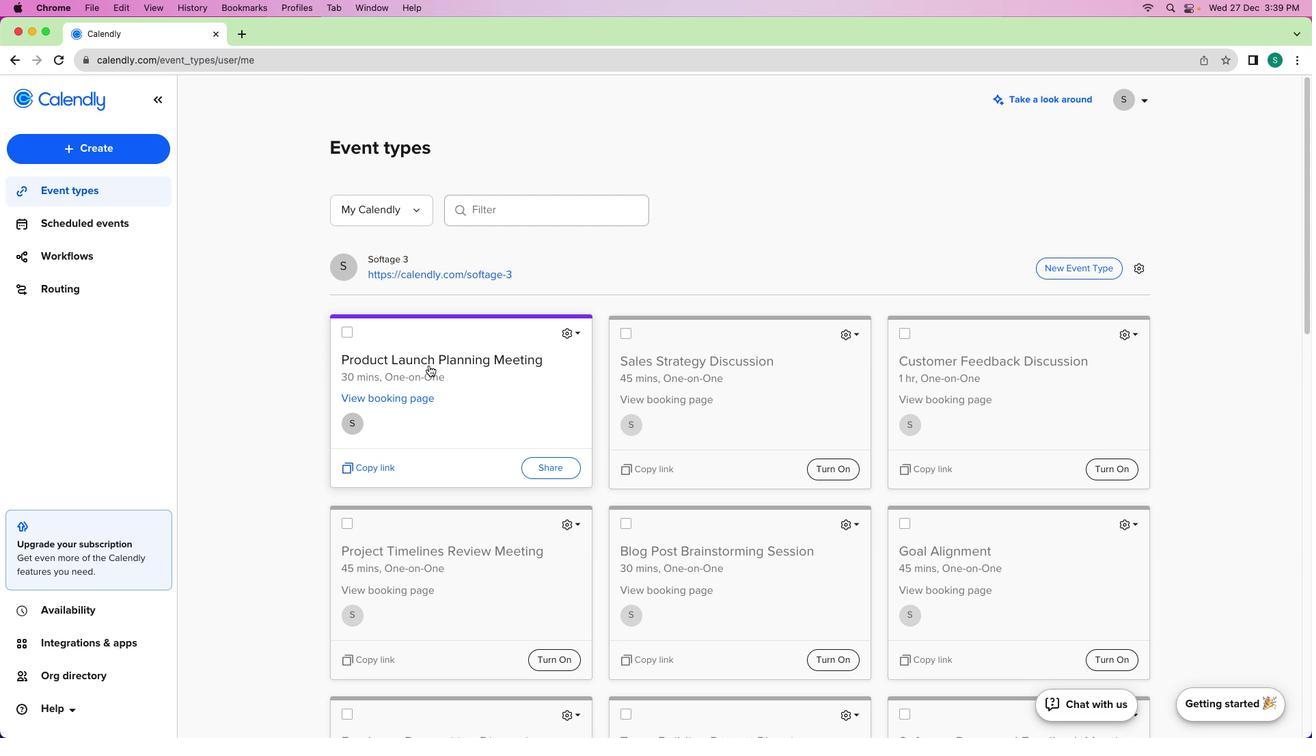 
